 Task: Create a task  Develop a new online tool for online volunteer sign-ups , assign it to team member softage.3@softage.net in the project BridgeForge and update the status of the task to  At Risk , set the priority of the task to Medium
Action: Mouse moved to (76, 53)
Screenshot: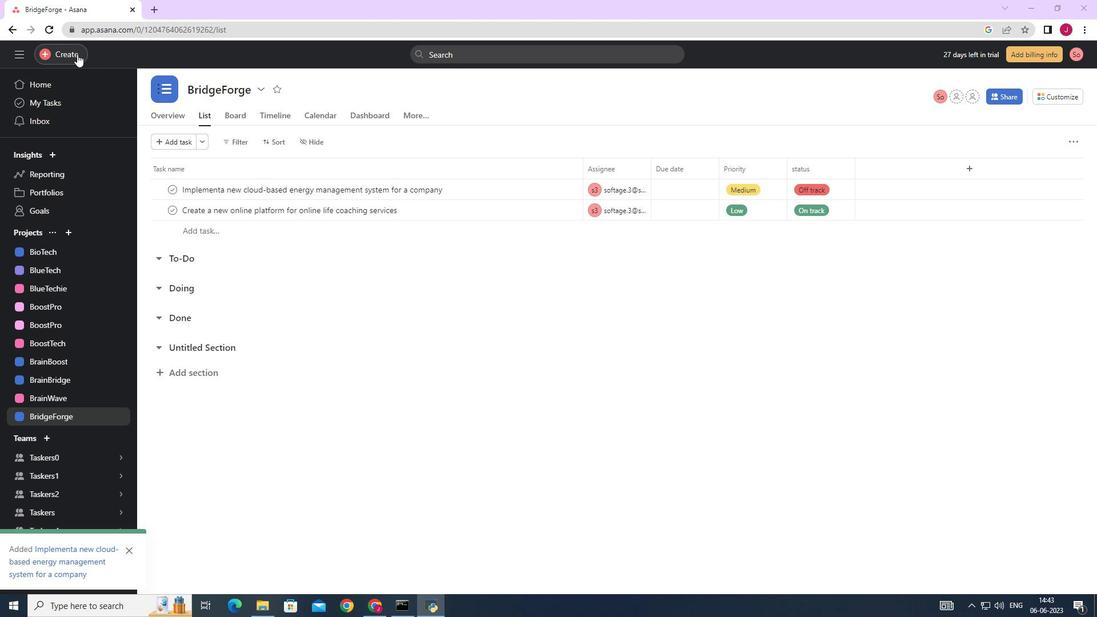 
Action: Mouse pressed left at (76, 53)
Screenshot: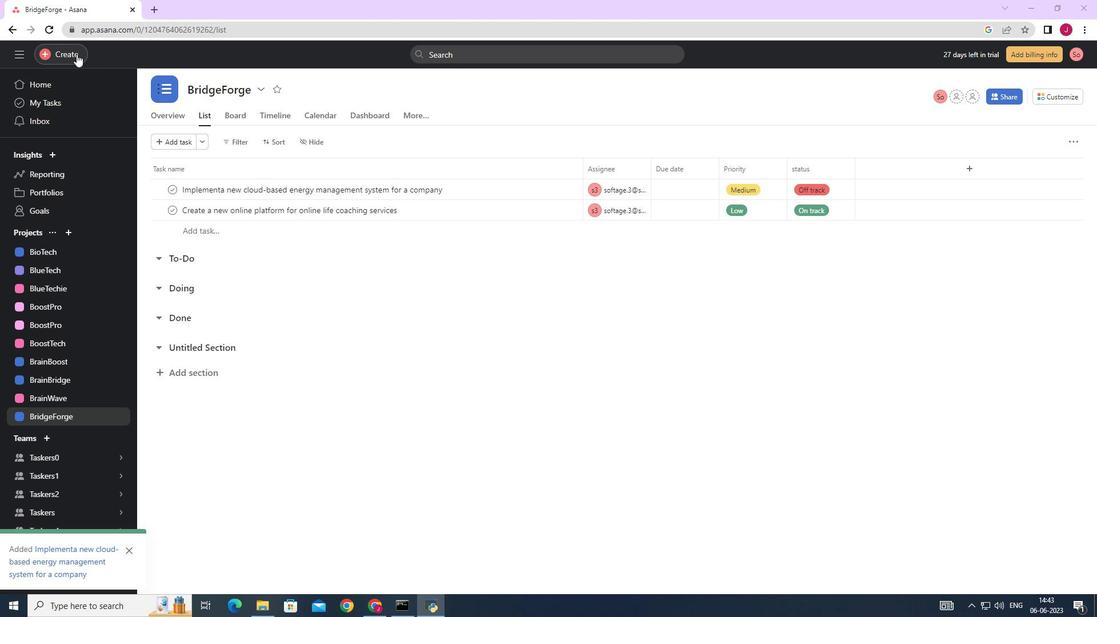 
Action: Mouse moved to (141, 54)
Screenshot: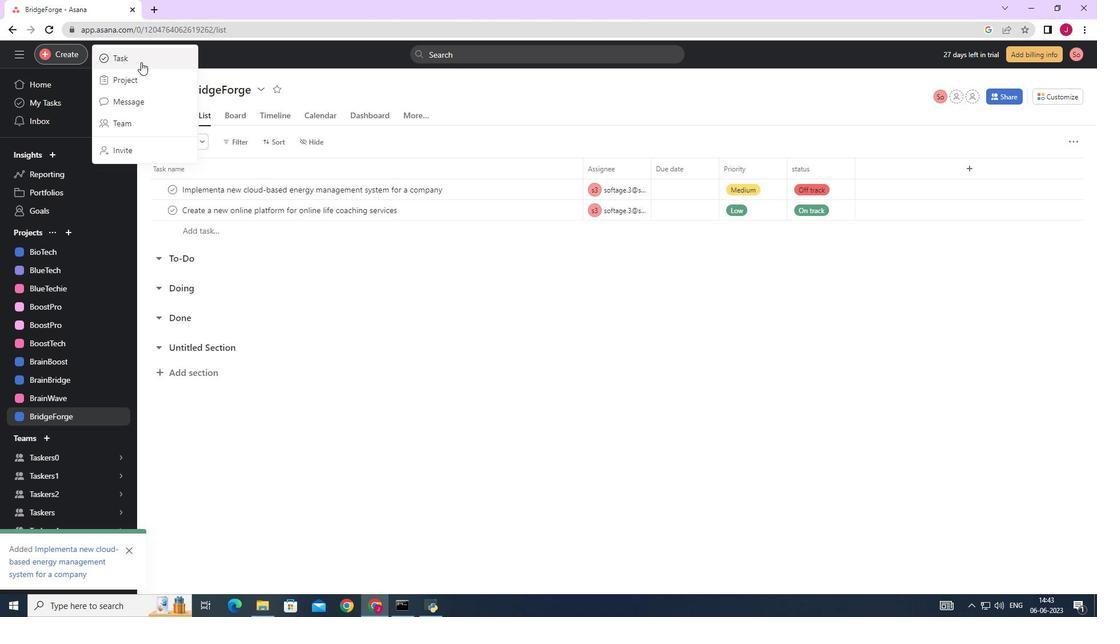 
Action: Mouse pressed left at (141, 54)
Screenshot: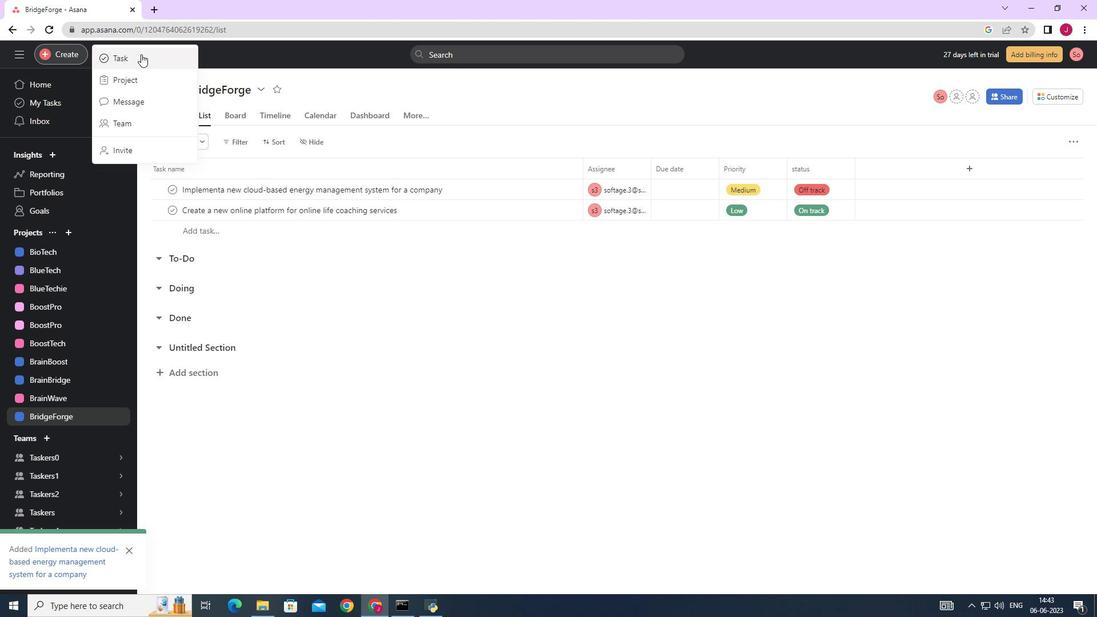
Action: Mouse moved to (868, 379)
Screenshot: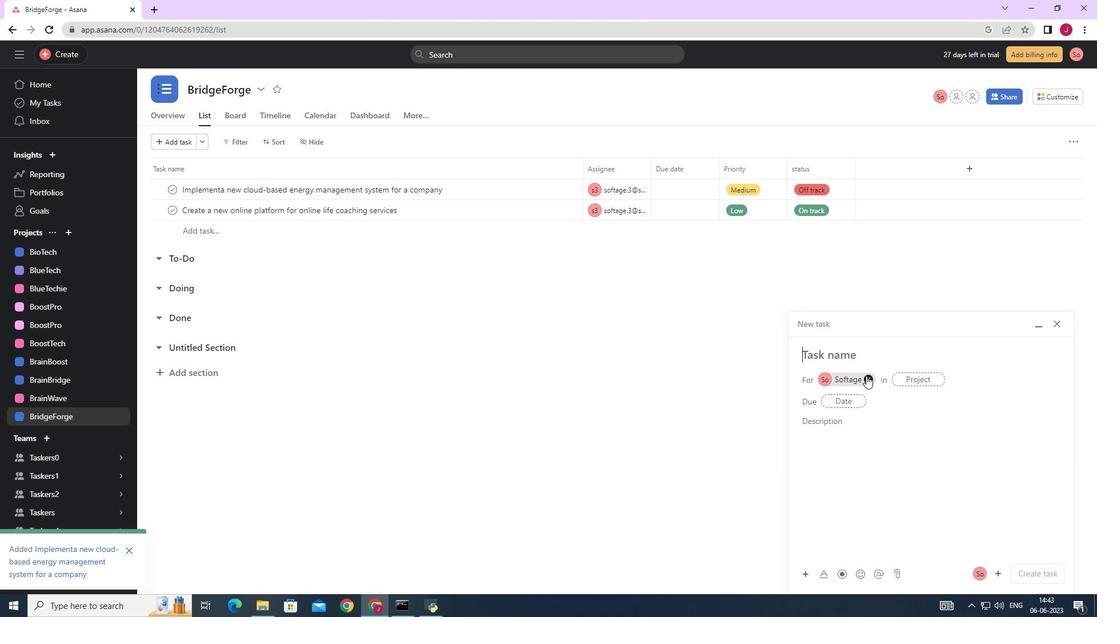 
Action: Mouse pressed left at (868, 379)
Screenshot: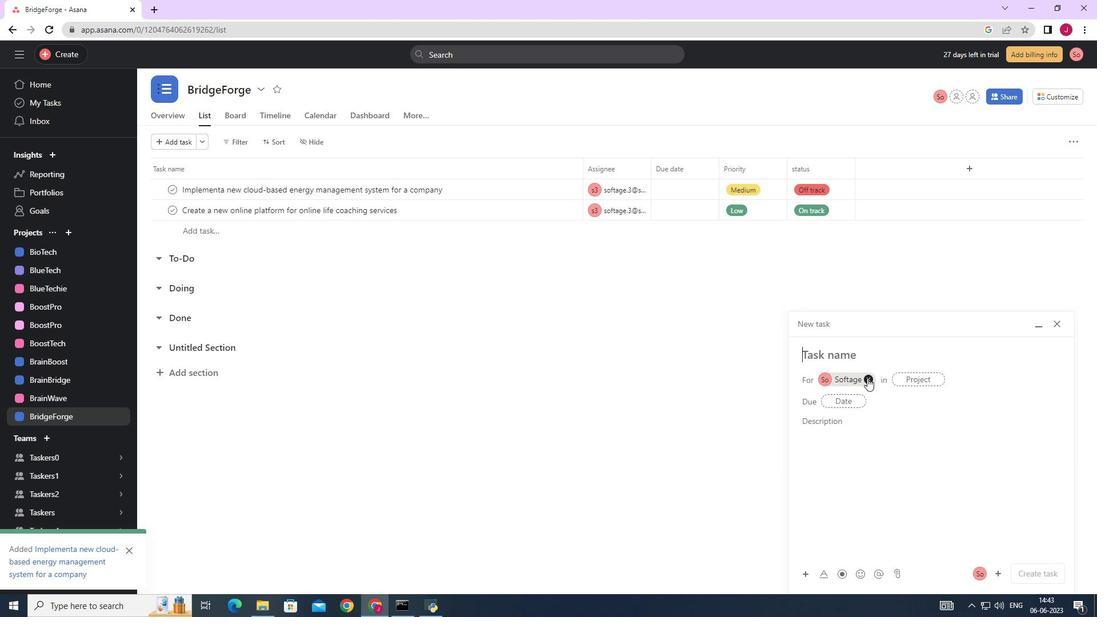 
Action: Mouse moved to (831, 349)
Screenshot: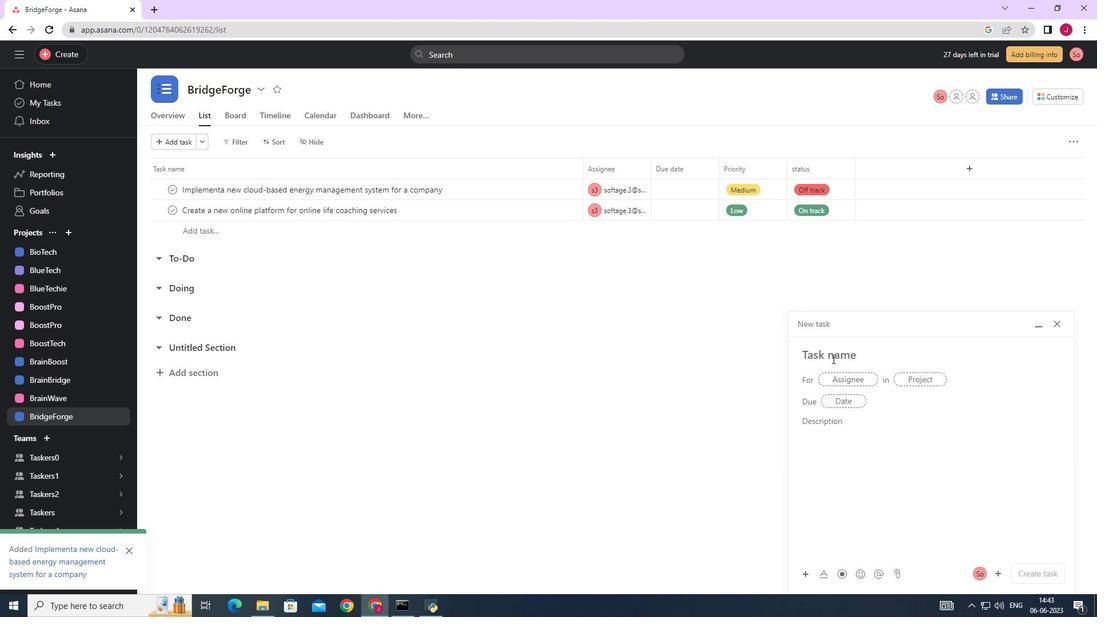 
Action: Mouse pressed left at (831, 349)
Screenshot: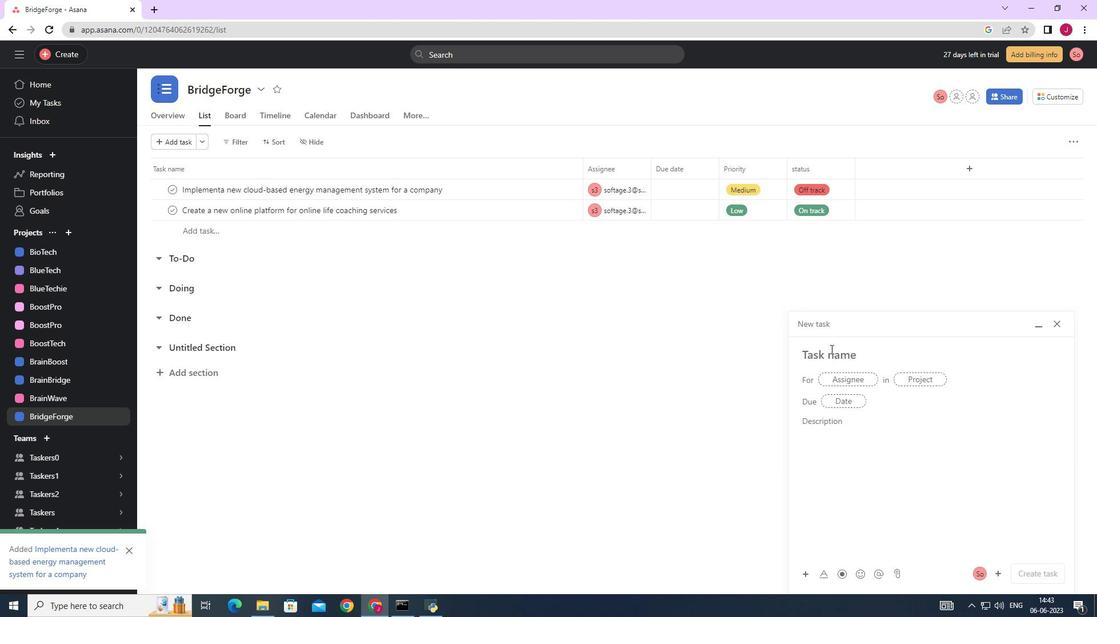 
Action: Key pressed <Key.caps_lock>D<Key.caps_lock>evelop<Key.space>a<Key.space>new<Key.space>online<Key.space>tool<Key.space>for<Key.space>a<Key.space>online<Key.space>volunteer<Key.space>sign-ups
Screenshot: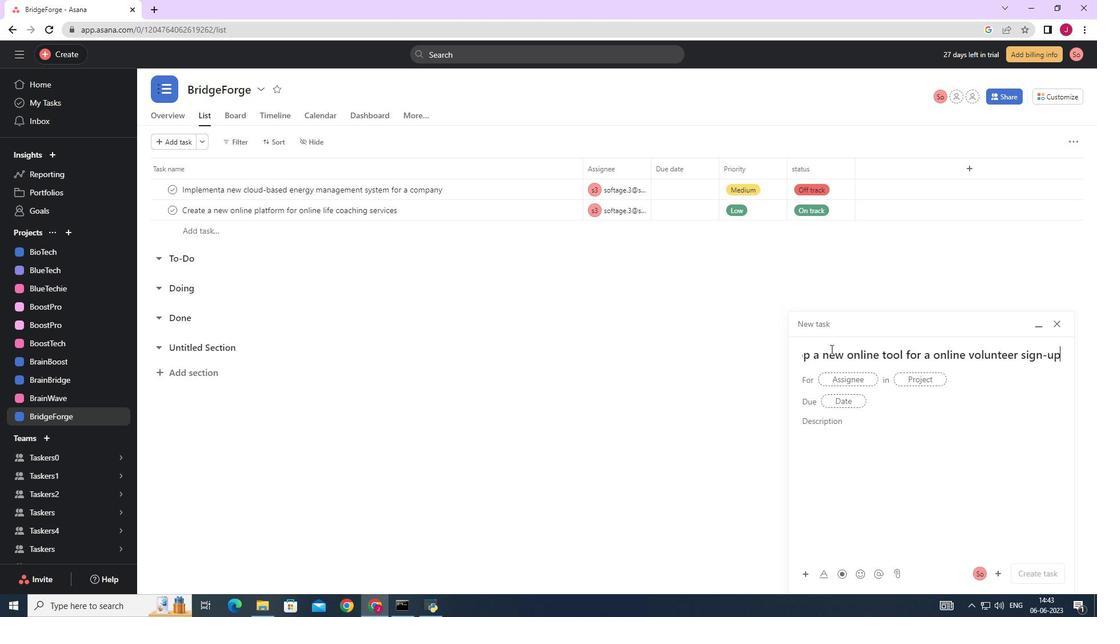 
Action: Mouse moved to (853, 380)
Screenshot: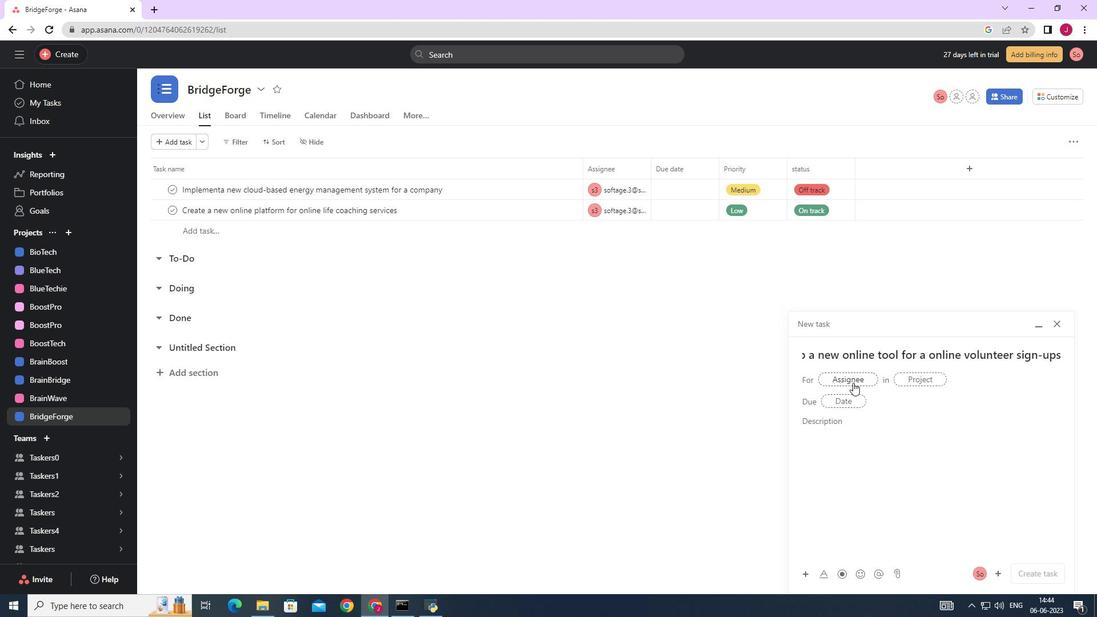 
Action: Mouse pressed left at (853, 380)
Screenshot: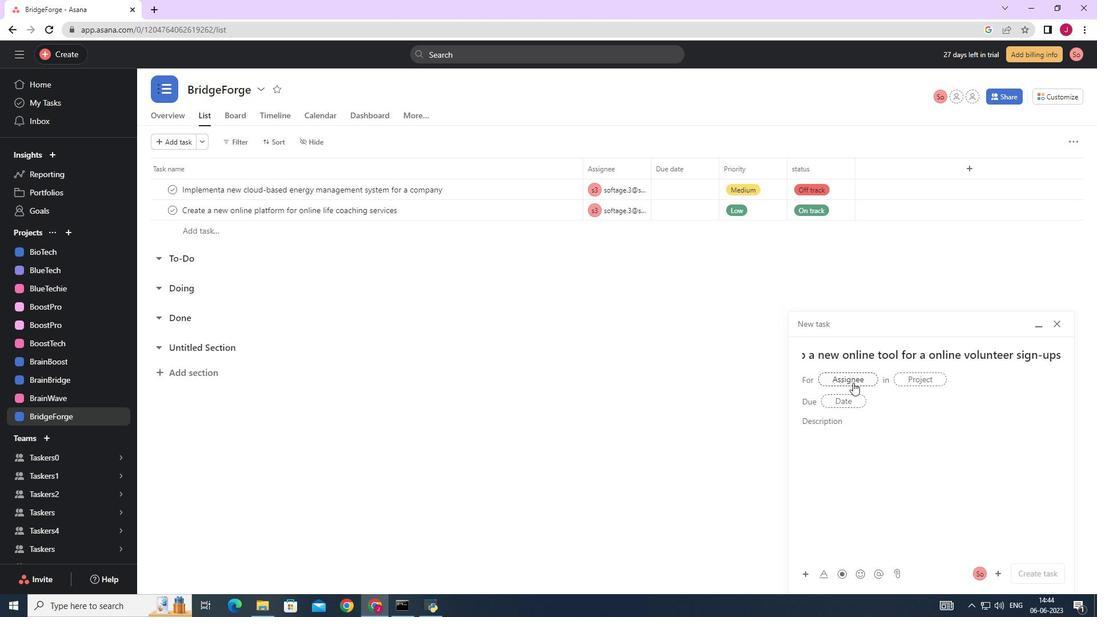 
Action: Key pressed softage.
Screenshot: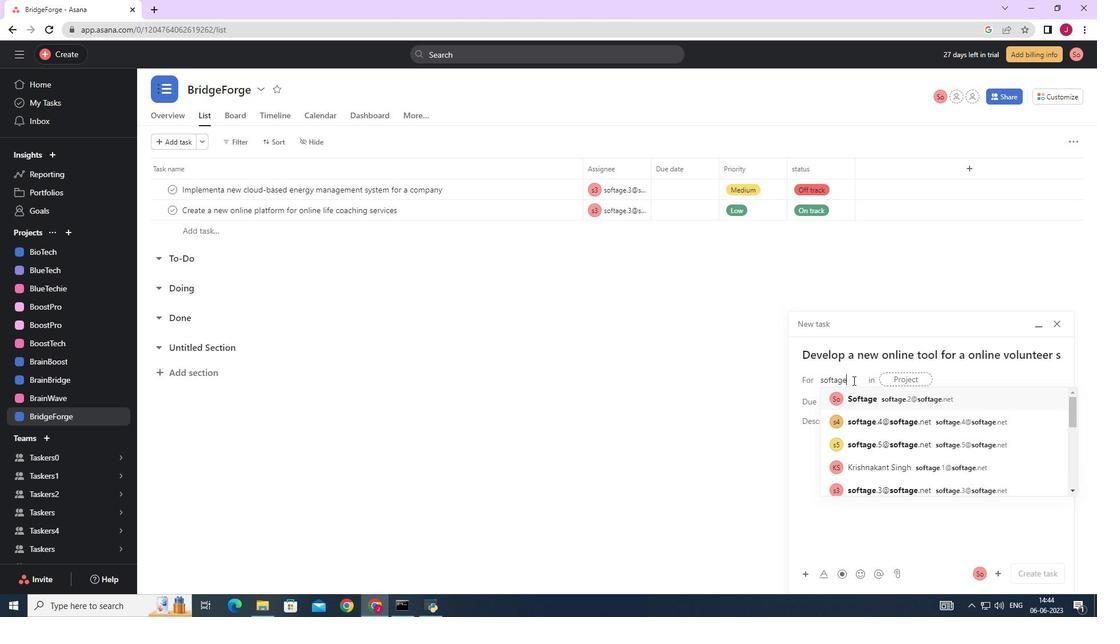 
Action: Mouse moved to (846, 376)
Screenshot: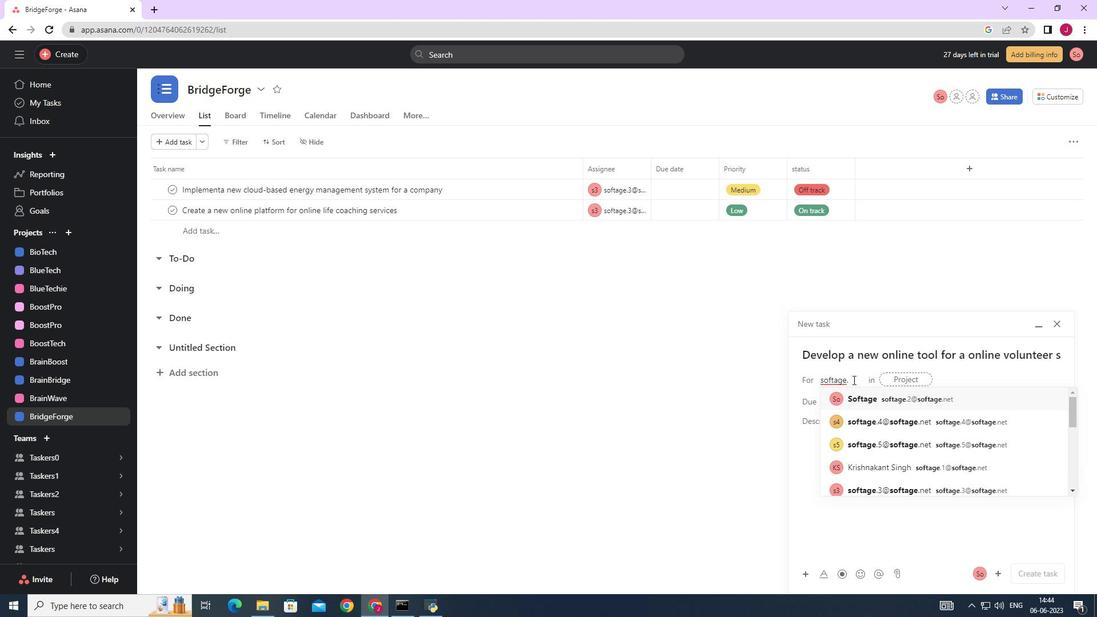 
Action: Key pressed 3
Screenshot: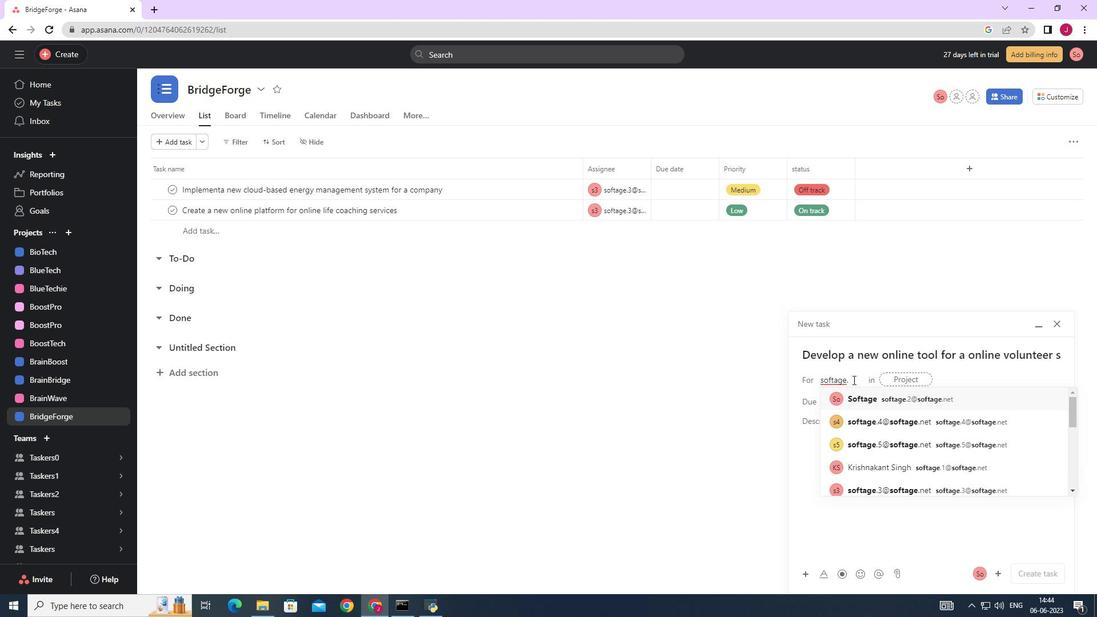 
Action: Mouse moved to (864, 400)
Screenshot: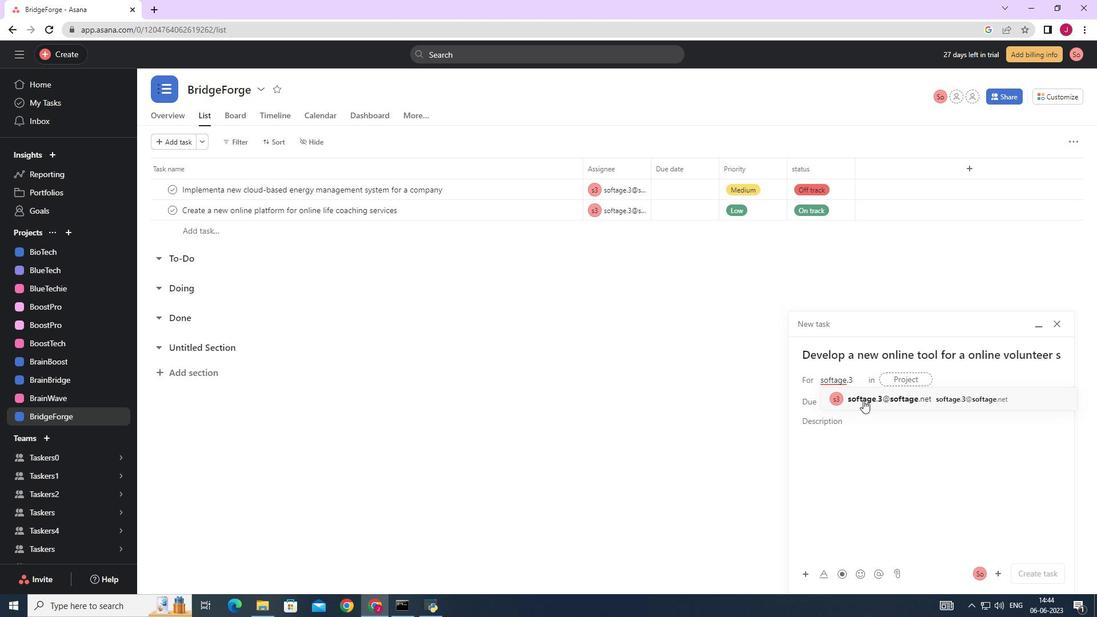 
Action: Mouse pressed left at (864, 400)
Screenshot: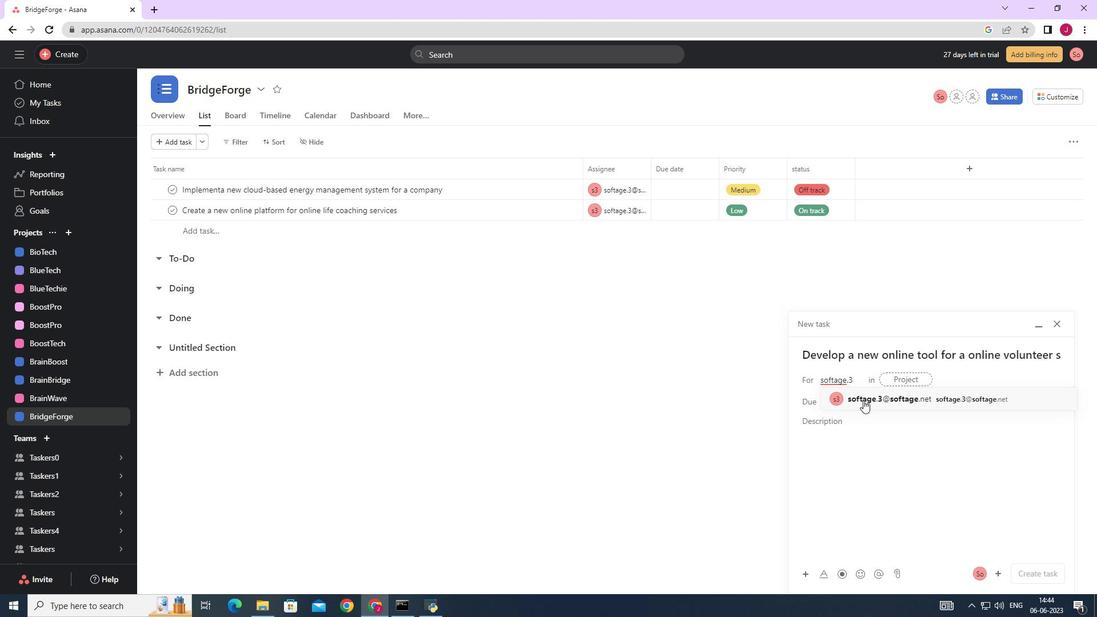 
Action: Mouse moved to (743, 401)
Screenshot: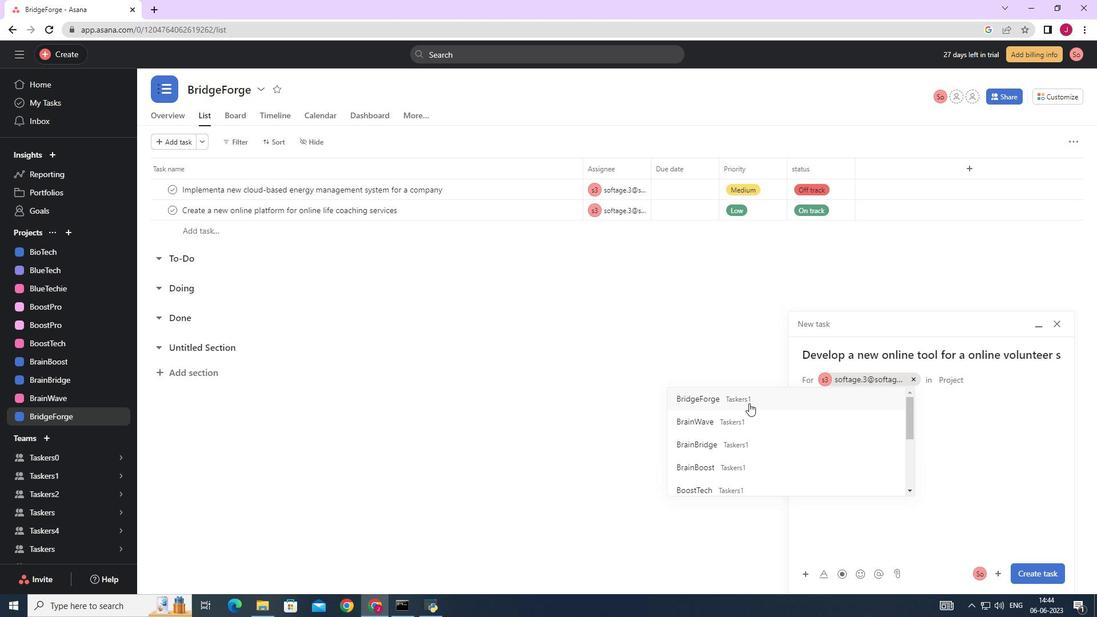 
Action: Mouse pressed left at (743, 401)
Screenshot: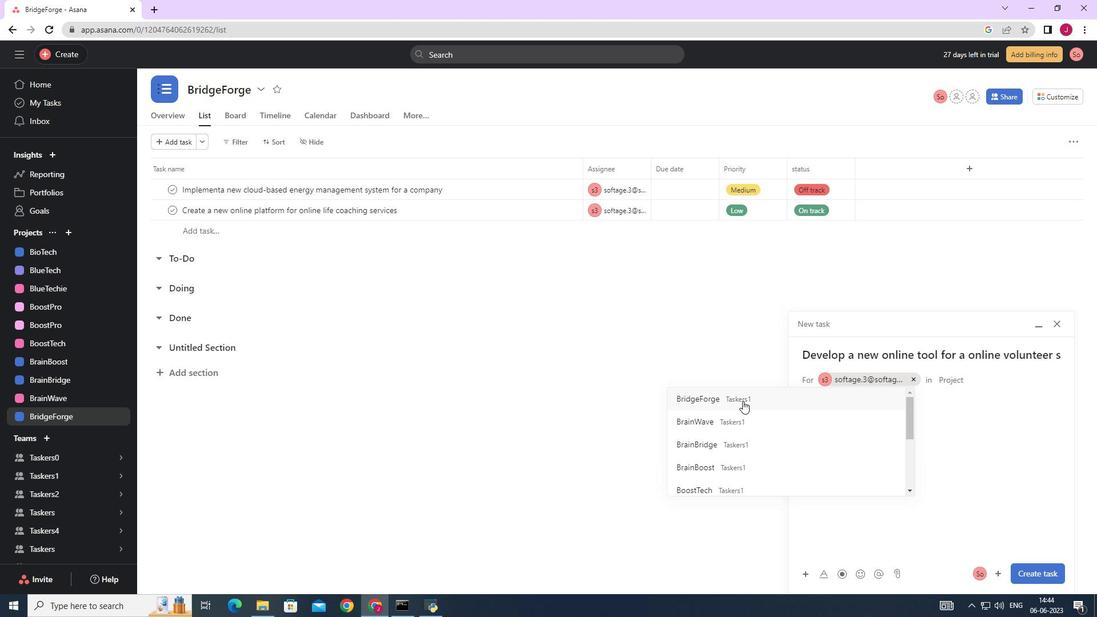 
Action: Mouse moved to (854, 423)
Screenshot: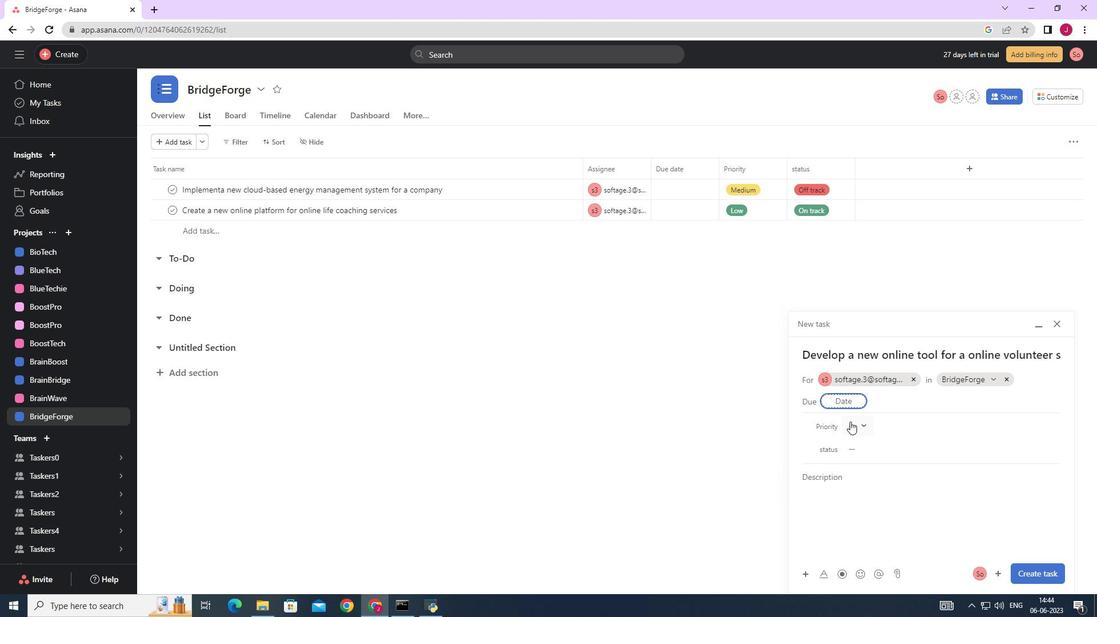 
Action: Mouse pressed left at (854, 423)
Screenshot: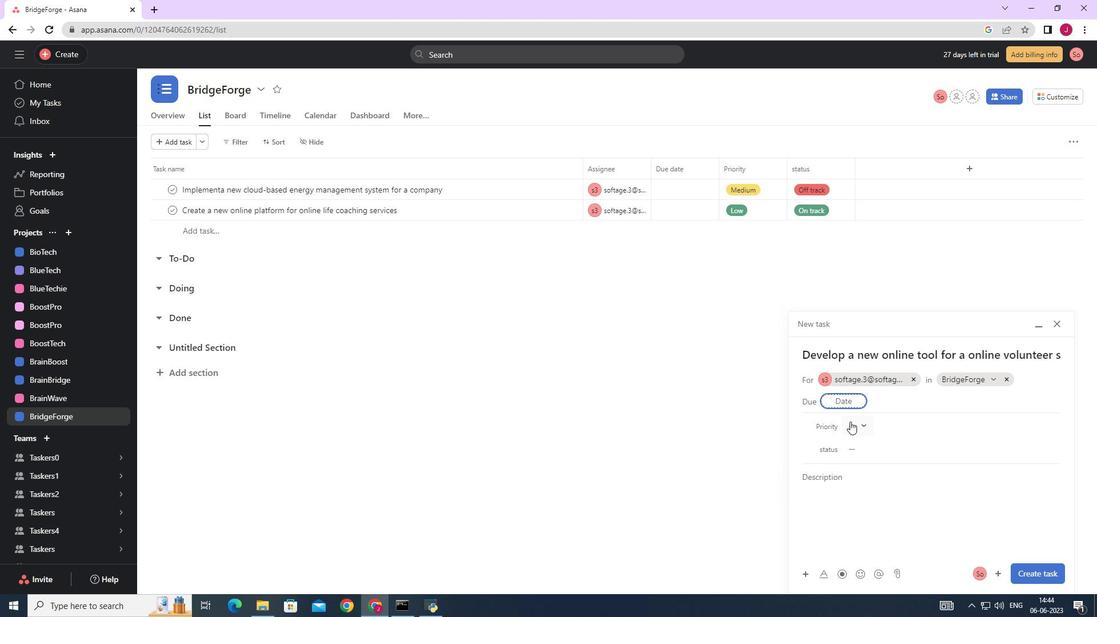 
Action: Mouse moved to (884, 485)
Screenshot: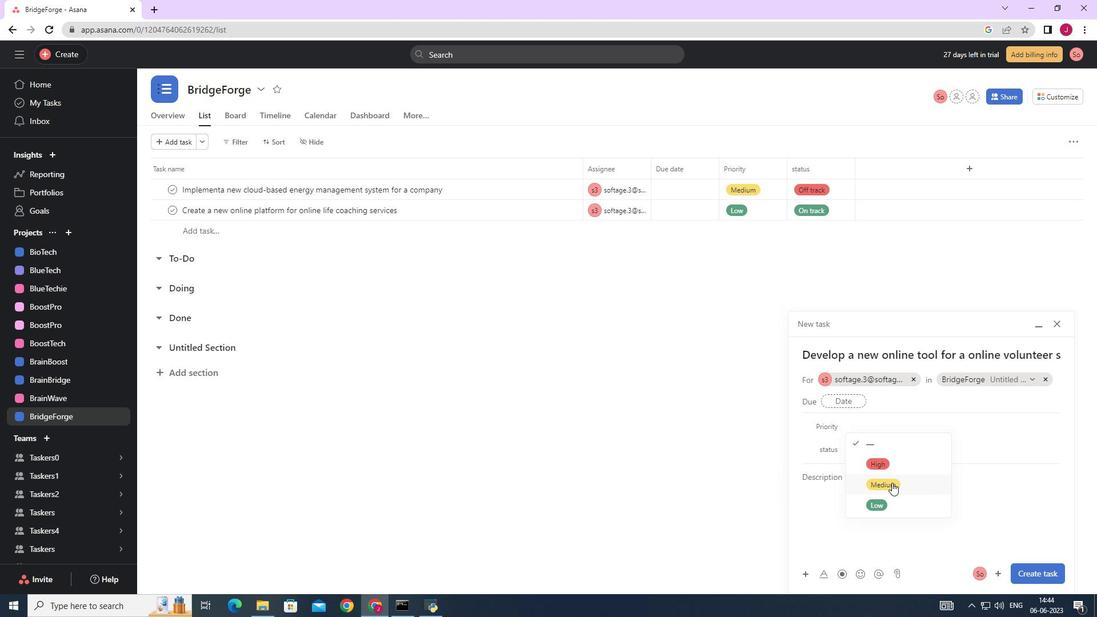 
Action: Mouse pressed left at (884, 485)
Screenshot: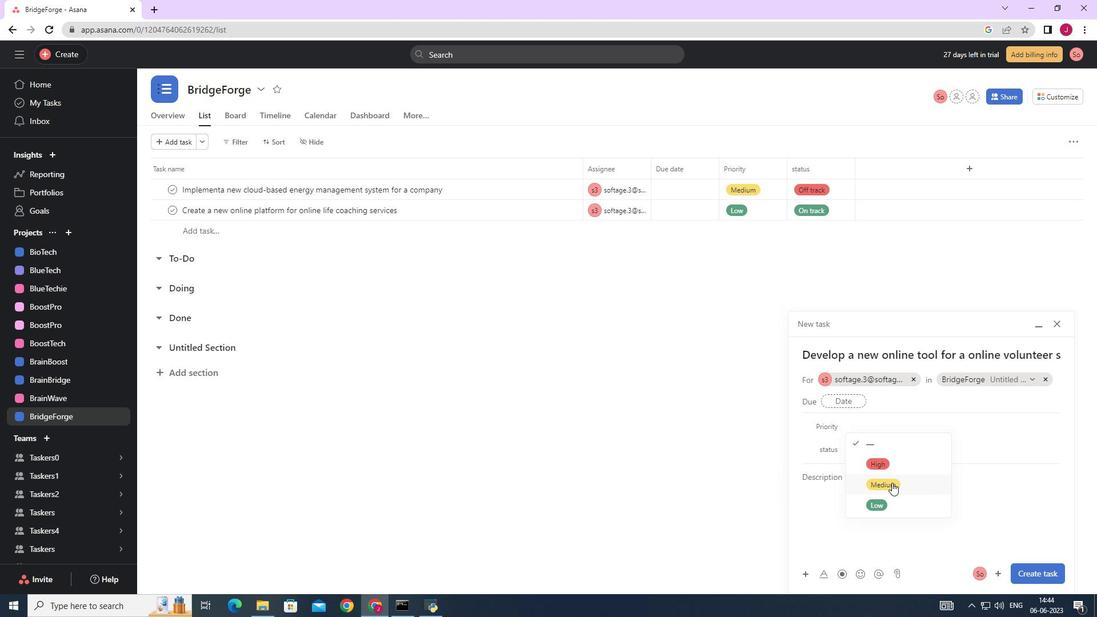 
Action: Mouse moved to (866, 449)
Screenshot: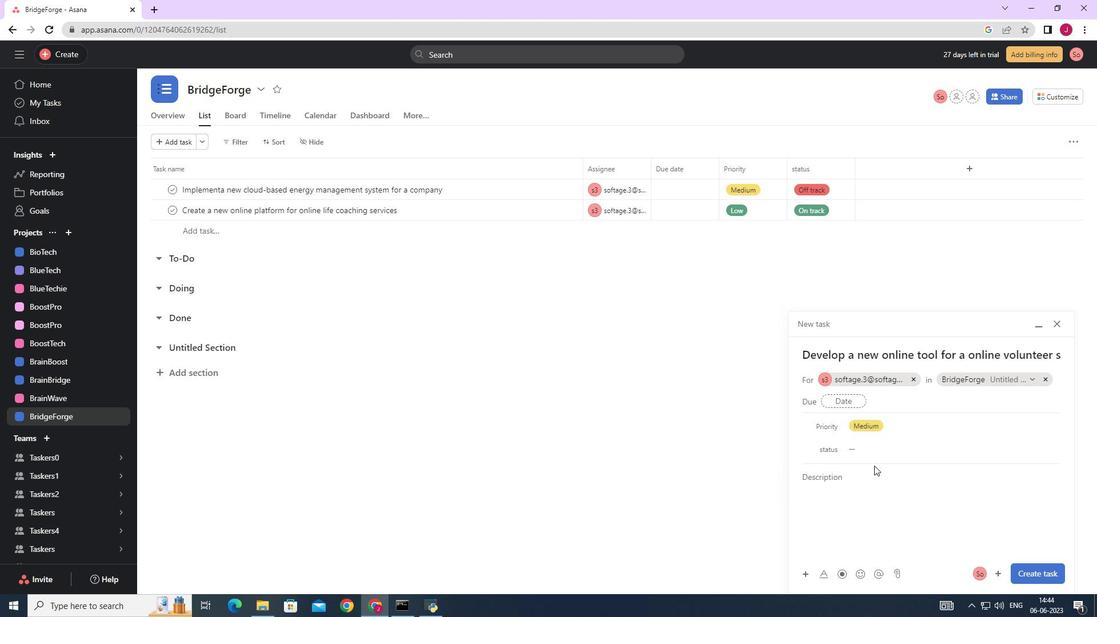 
Action: Mouse pressed left at (866, 449)
Screenshot: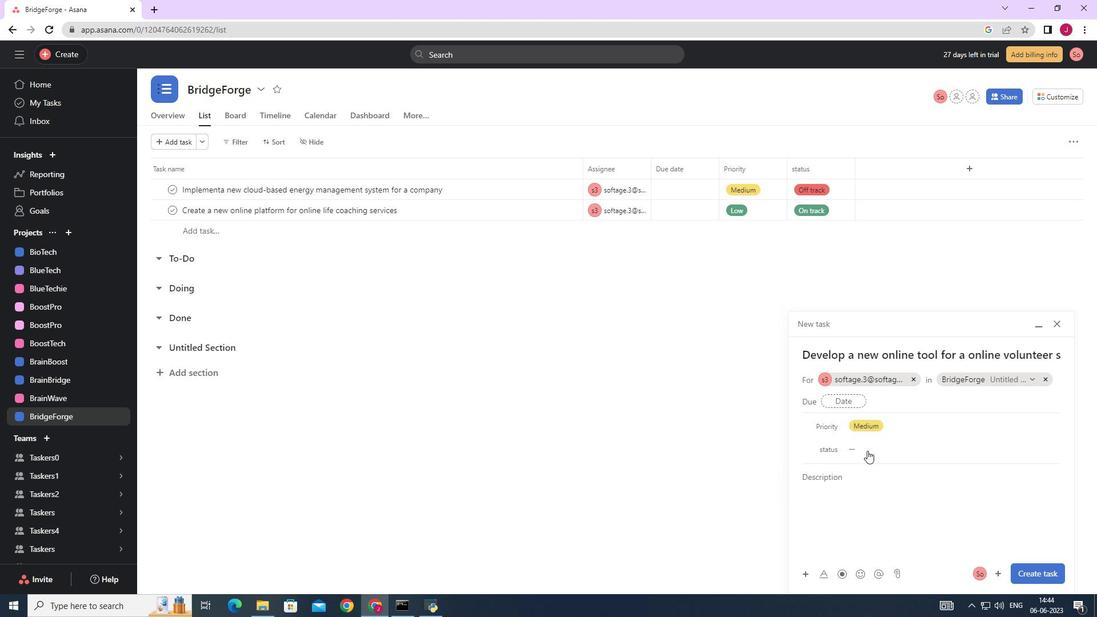 
Action: Mouse moved to (881, 524)
Screenshot: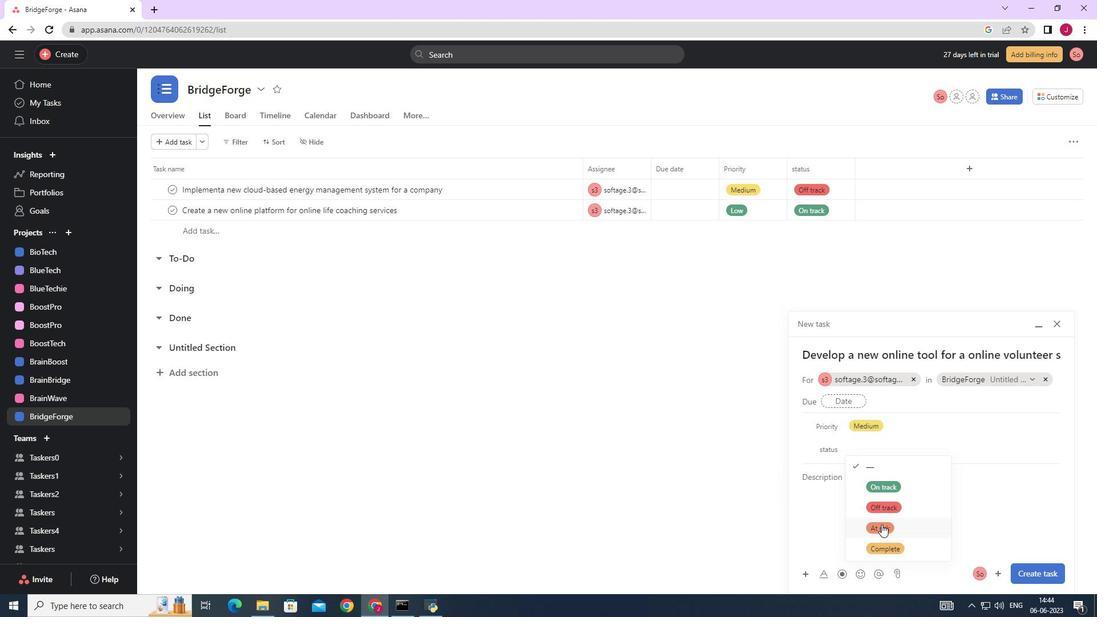 
Action: Mouse pressed left at (881, 524)
Screenshot: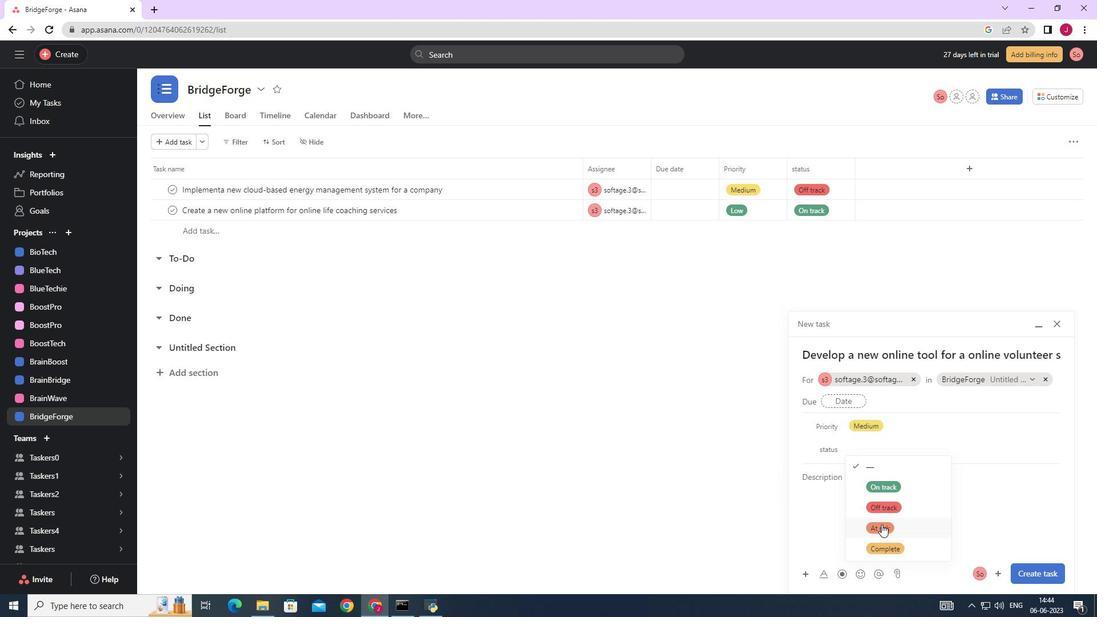 
Action: Mouse moved to (1036, 574)
Screenshot: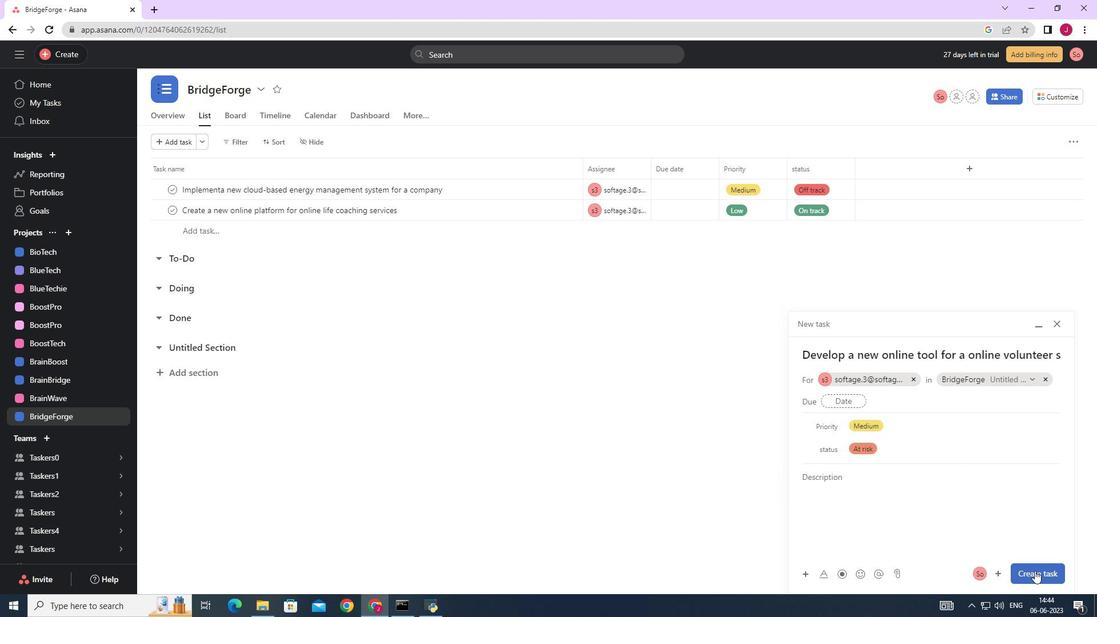 
Action: Mouse pressed left at (1036, 574)
Screenshot: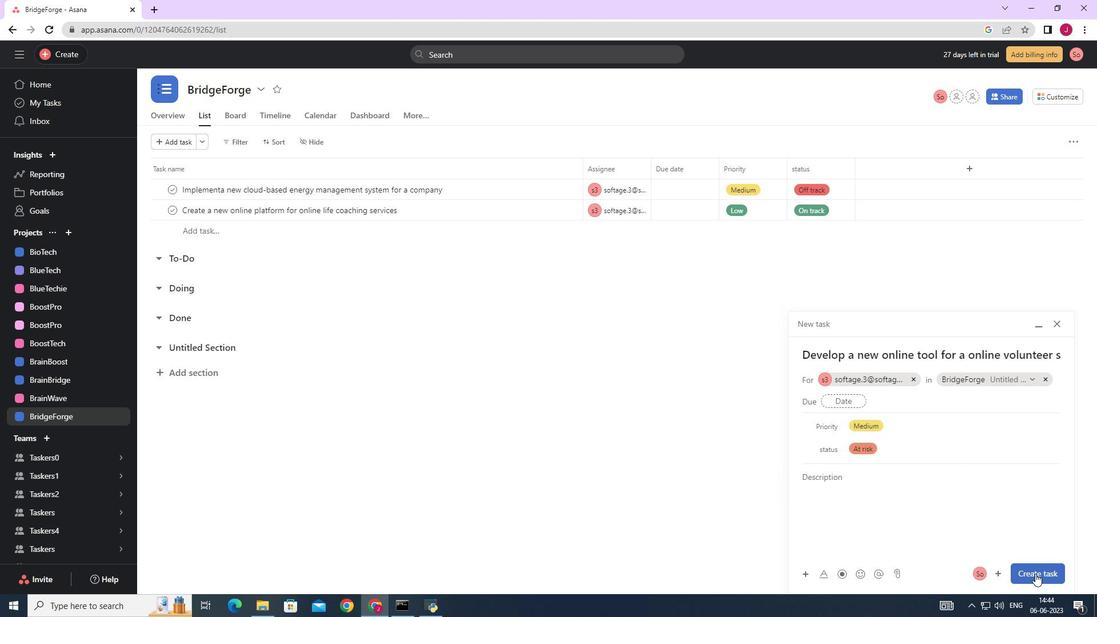 
Action: Mouse moved to (999, 512)
Screenshot: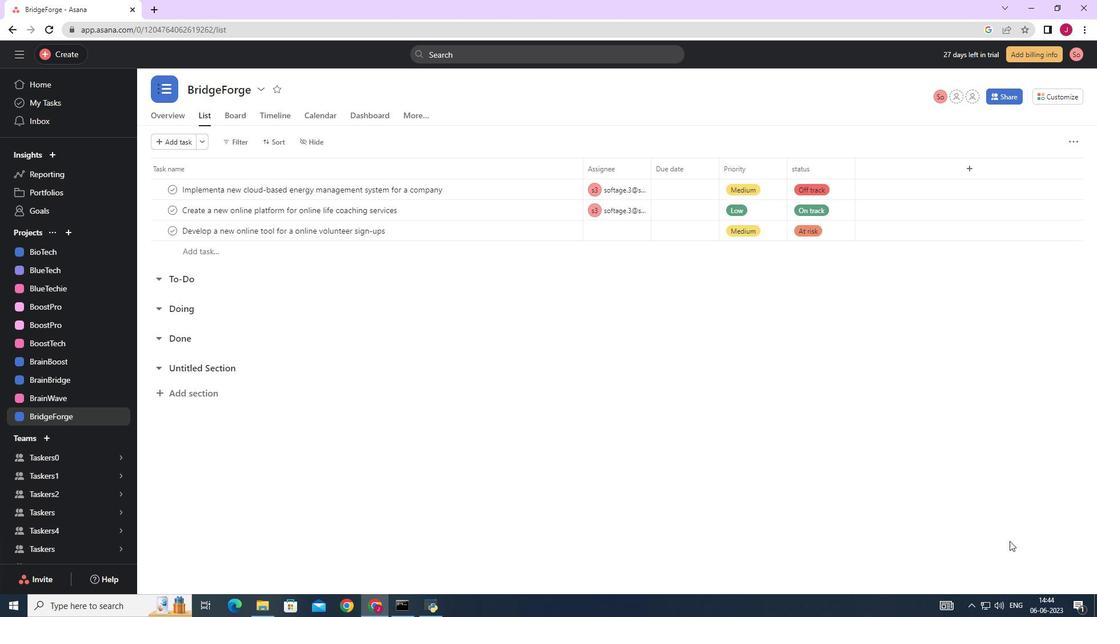 
